 Task: Create Issue Issue0000000117 in Backlog  in Scrum Project Project0000000024 in Jira. Create Issue Issue0000000118 in Backlog  in Scrum Project Project0000000024 in Jira. Create Issue Issue0000000119 in Backlog  in Scrum Project Project0000000024 in Jira. Create Issue Issue0000000120 in Backlog  in Scrum Project Project0000000024 in Jira. Change IN PROGRESS as Status of Issue Issue0000000112 in Backlog  in Scrum Project Project0000000023 in Jira
Action: Mouse moved to (270, 313)
Screenshot: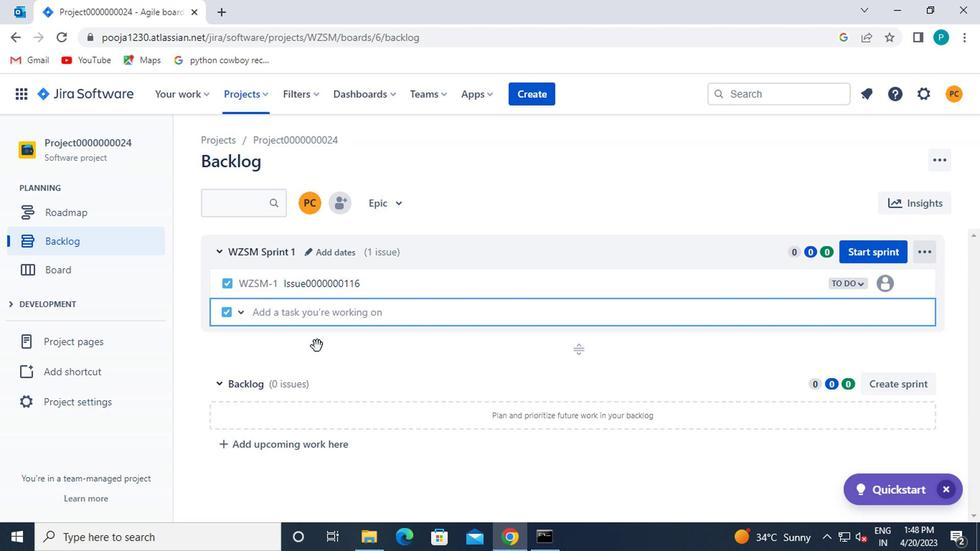 
Action: Mouse pressed left at (270, 313)
Screenshot: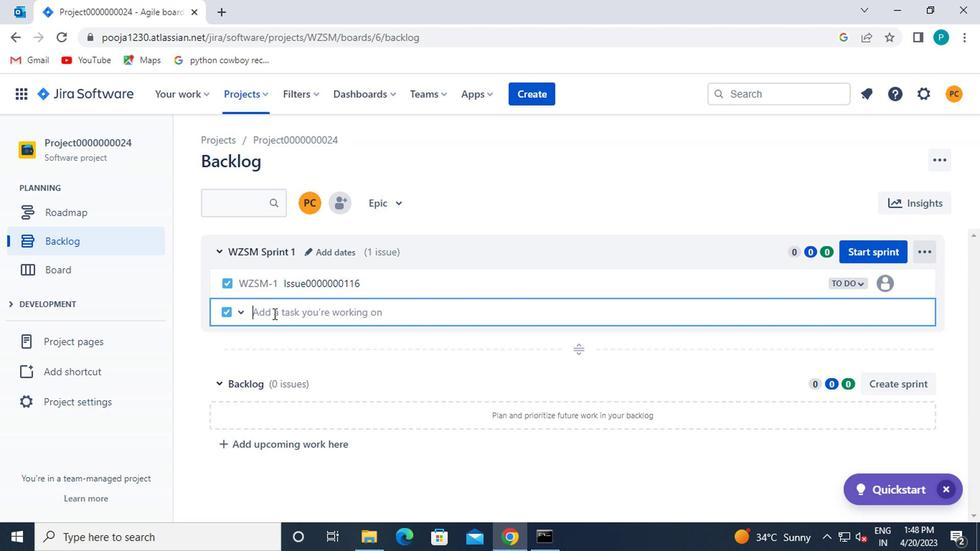 
Action: Key pressed <Key.caps_lock>i<Key.caps_lock>ssue0000000117<Key.enter>
Screenshot: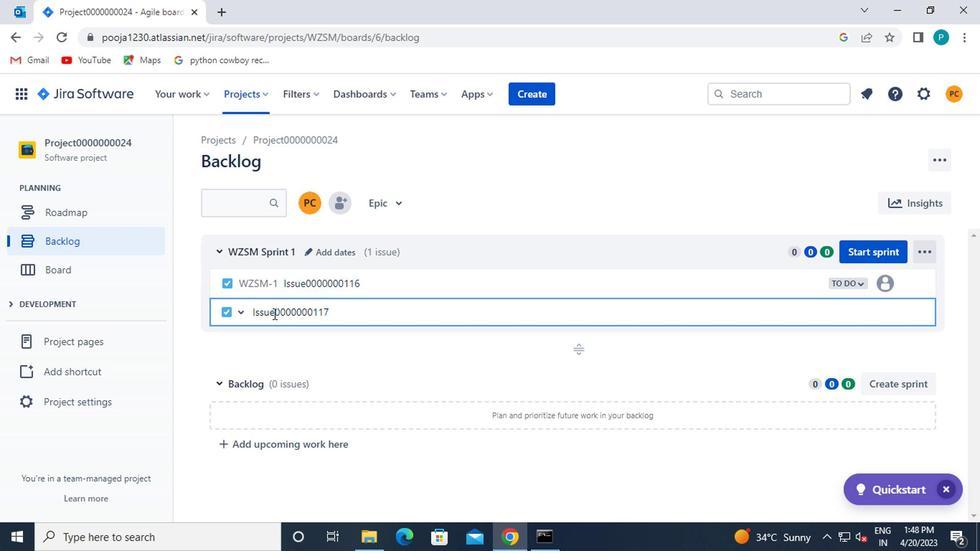 
Action: Mouse moved to (247, 328)
Screenshot: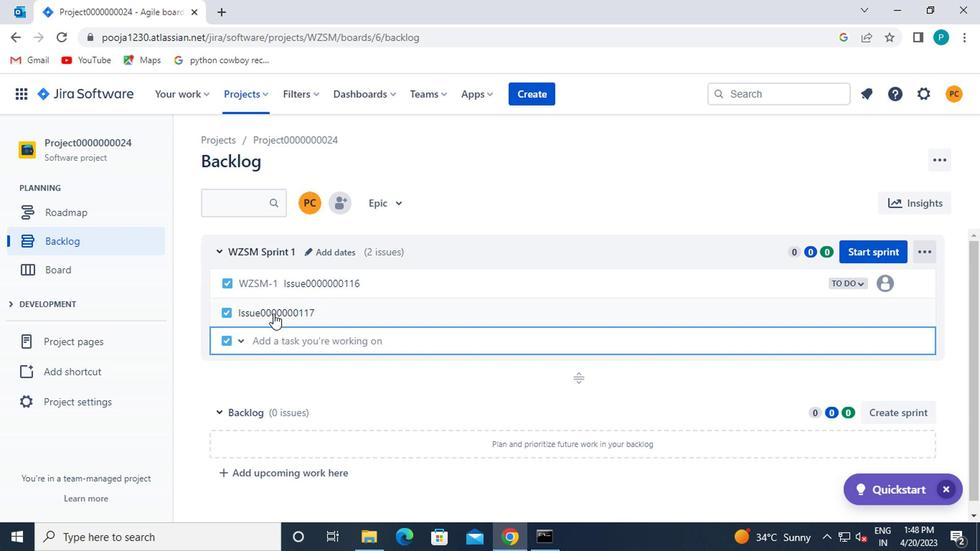 
Action: Key pressed <Key.caps_lock>i<Key.caps_lock>ssue000000118<Key.enter><Key.caps_lock>i<Key.caps_lock>ssue0000000119<Key.enter><Key.caps_lock>i<Key.caps_lock>ssue0000000
Screenshot: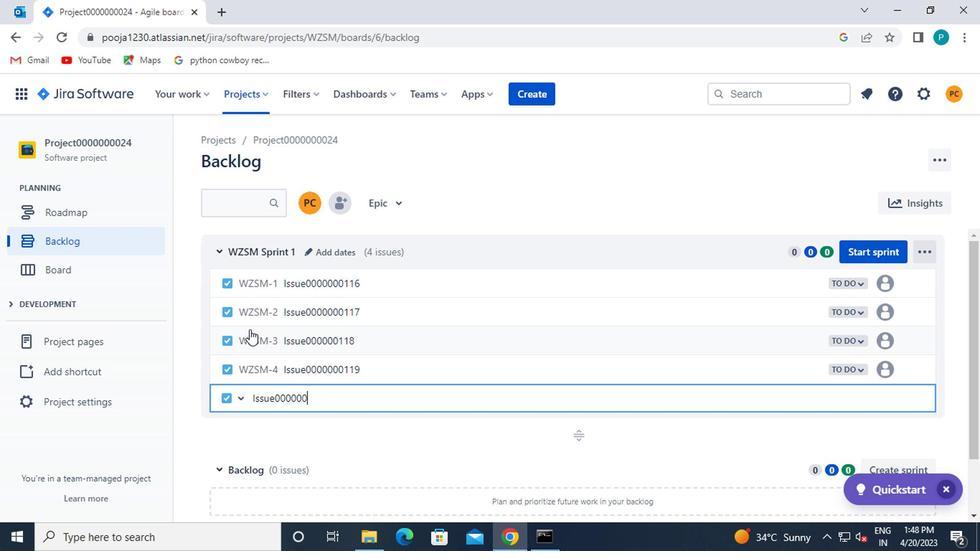 
Action: Mouse moved to (215, 305)
Screenshot: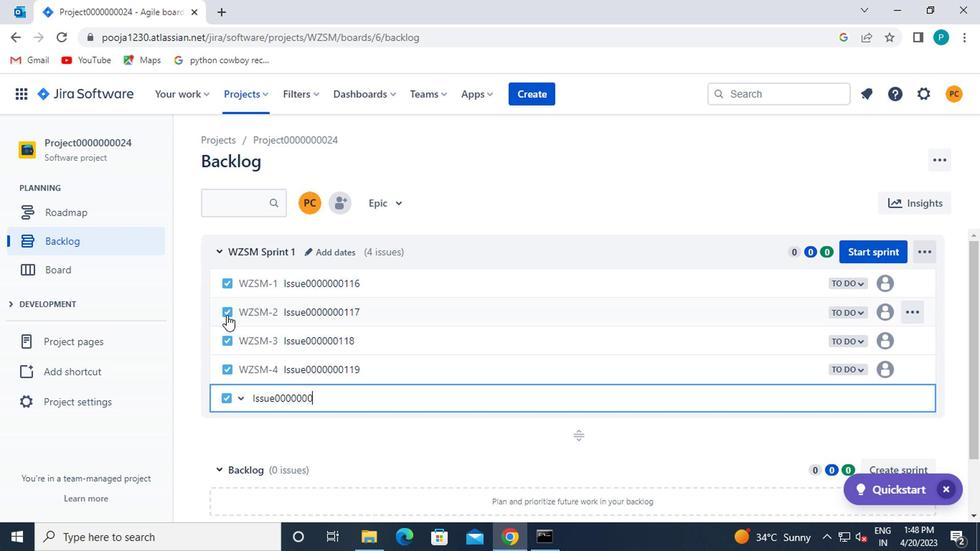 
Action: Key pressed 12
Screenshot: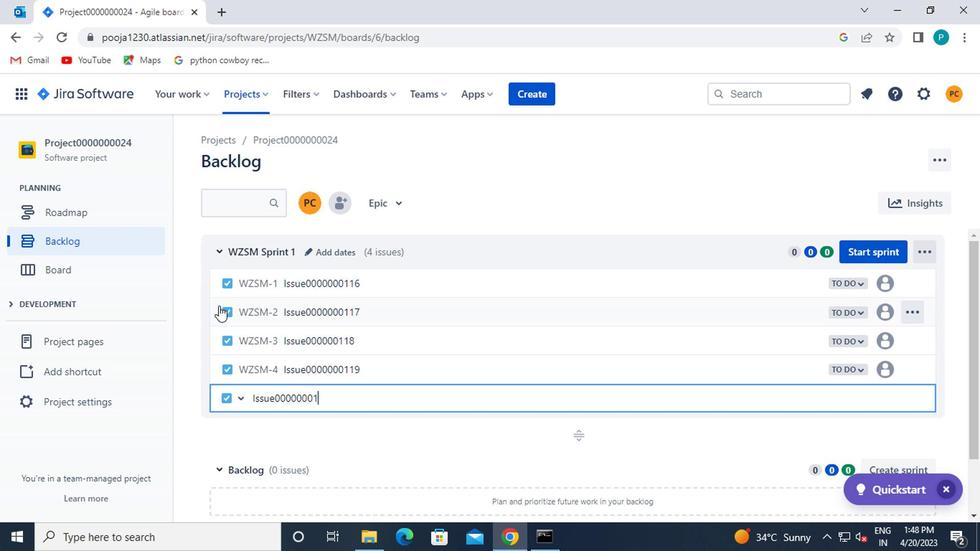 
Action: Mouse moved to (215, 286)
Screenshot: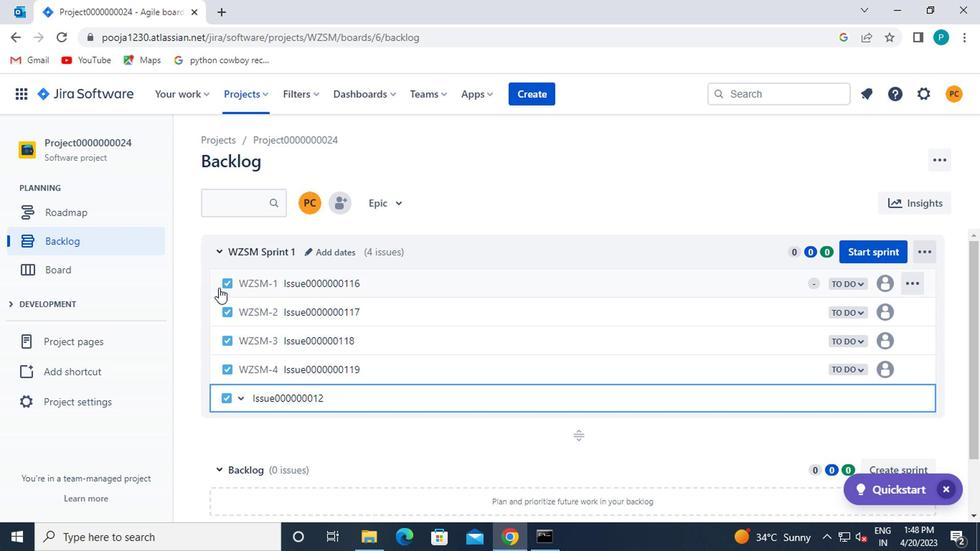 
Action: Key pressed 0
Screenshot: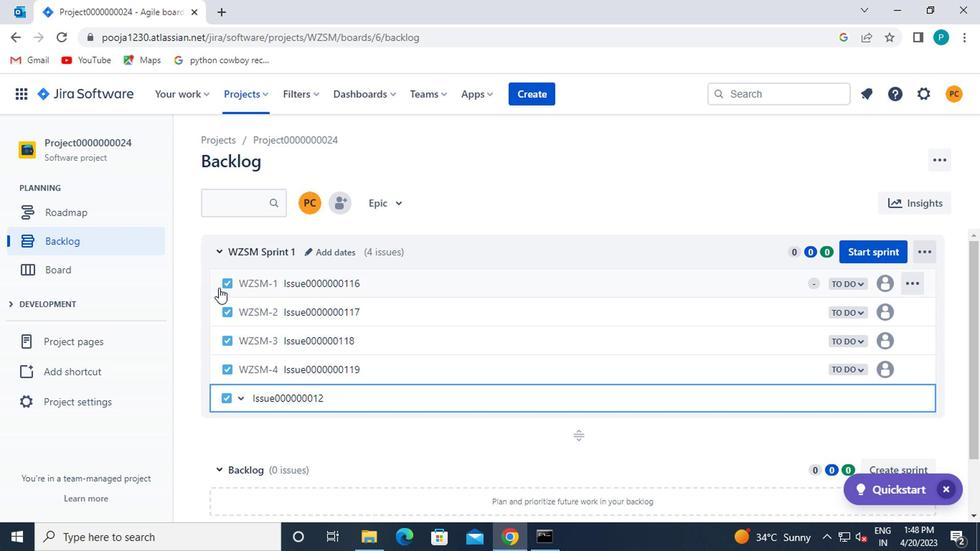 
Action: Mouse moved to (223, 282)
Screenshot: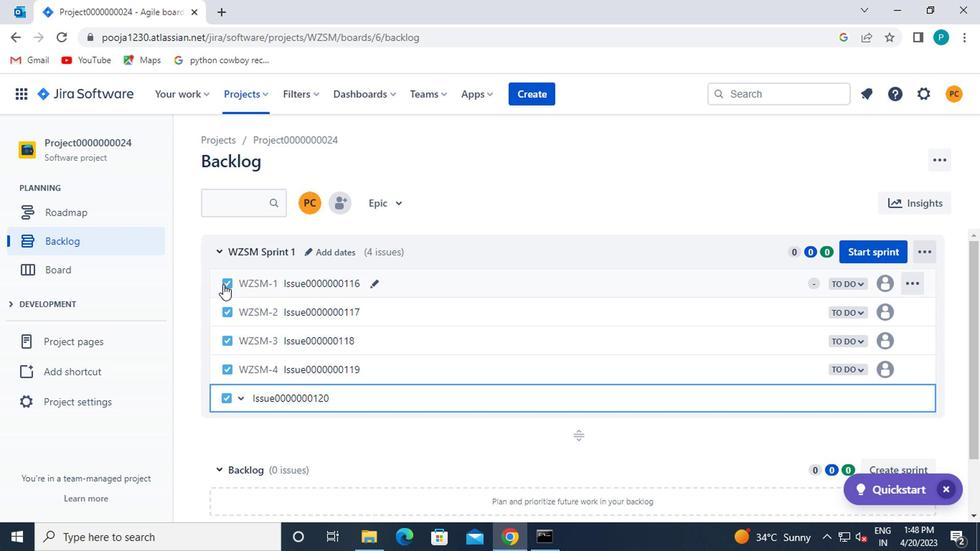
Action: Key pressed <Key.enter>
Screenshot: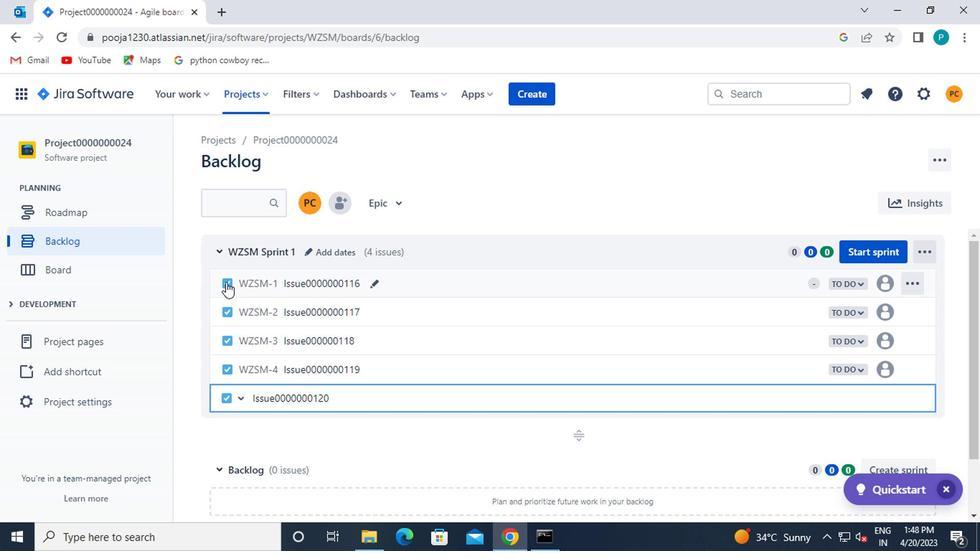 
Action: Mouse moved to (248, 94)
Screenshot: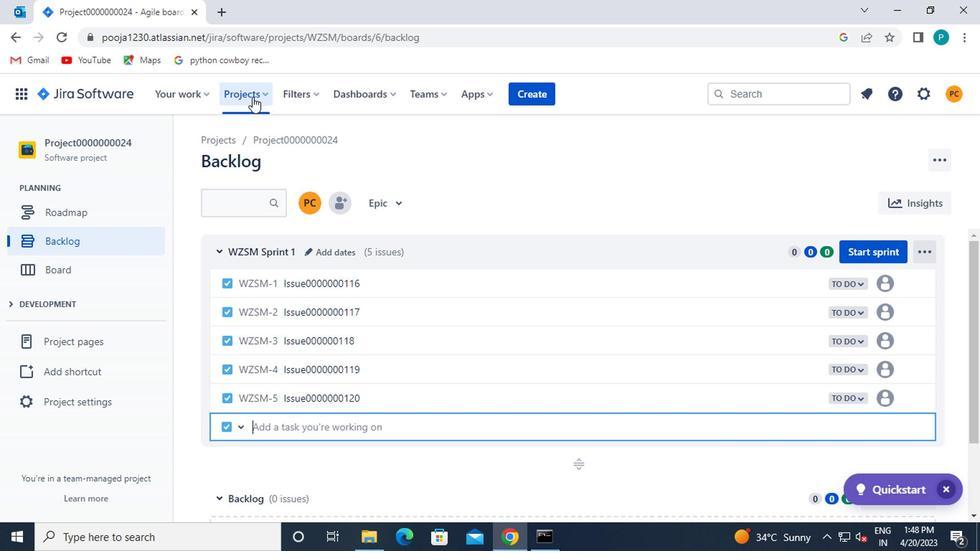 
Action: Mouse pressed left at (248, 94)
Screenshot: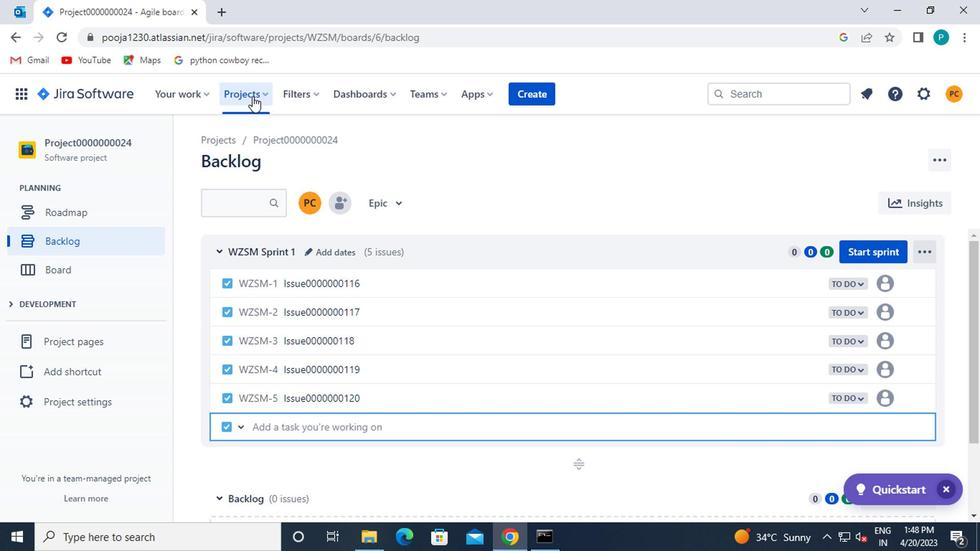 
Action: Mouse moved to (305, 187)
Screenshot: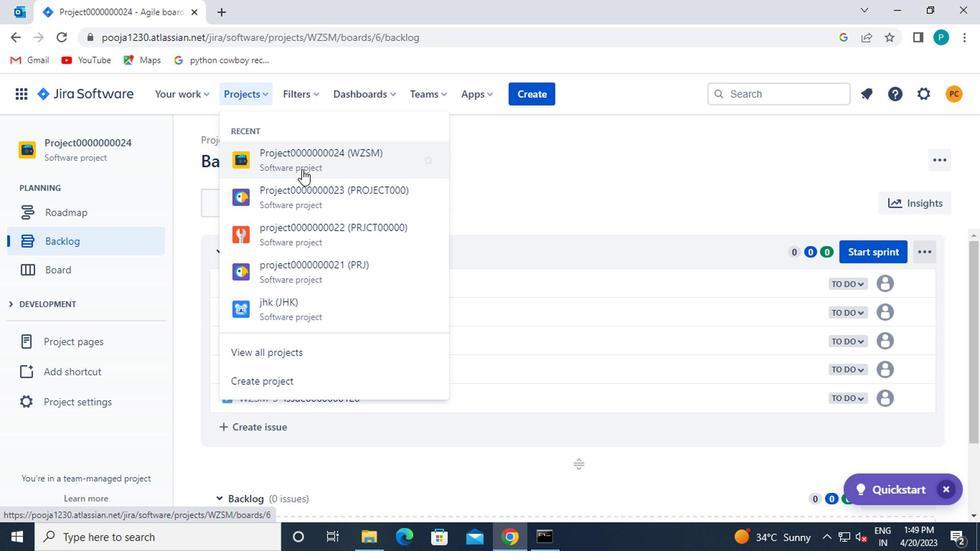
Action: Mouse pressed left at (305, 187)
Screenshot: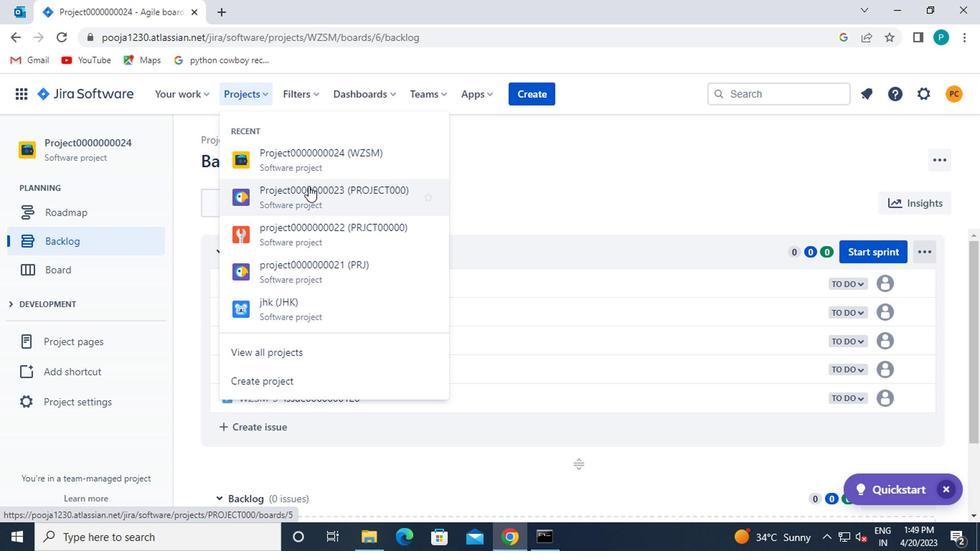 
Action: Mouse moved to (82, 247)
Screenshot: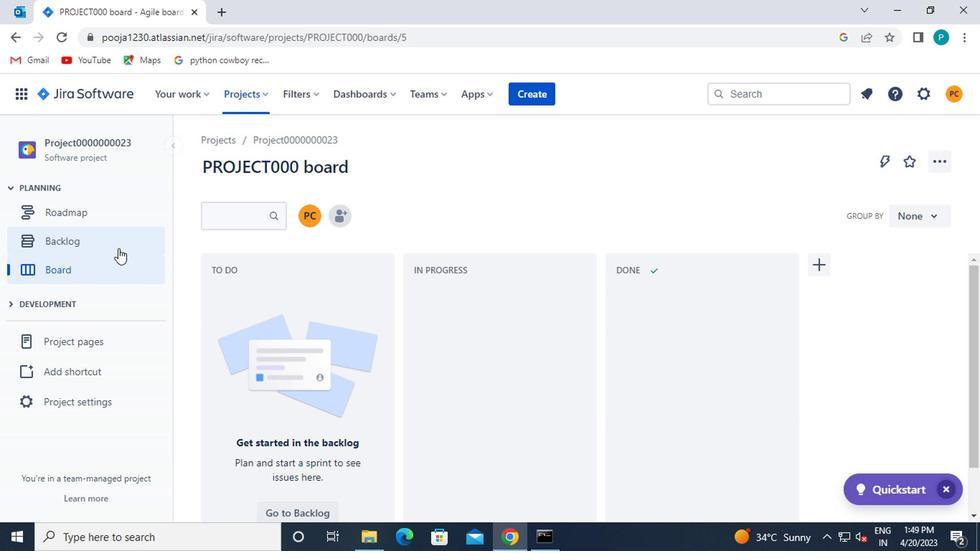 
Action: Mouse pressed left at (82, 247)
Screenshot: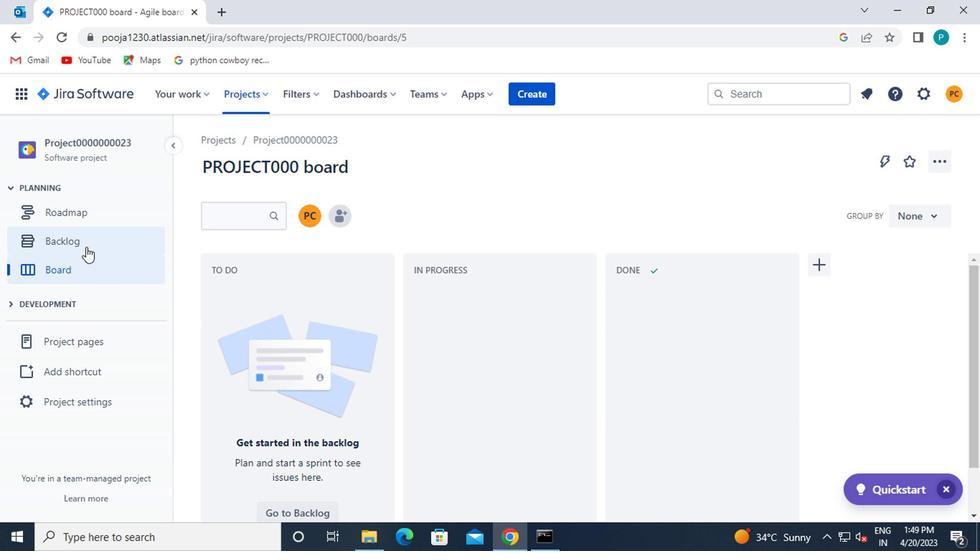 
Action: Mouse moved to (316, 299)
Screenshot: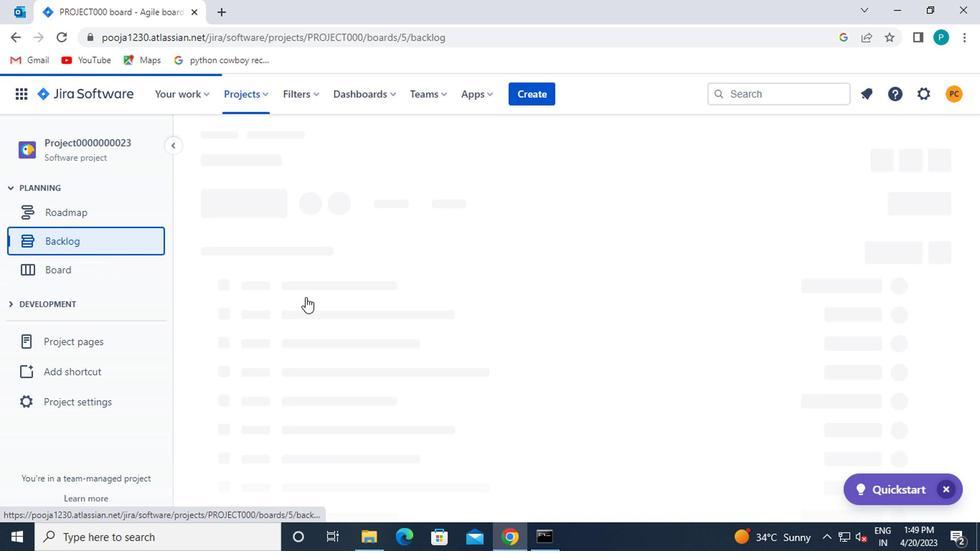 
Action: Mouse scrolled (316, 299) with delta (0, 0)
Screenshot: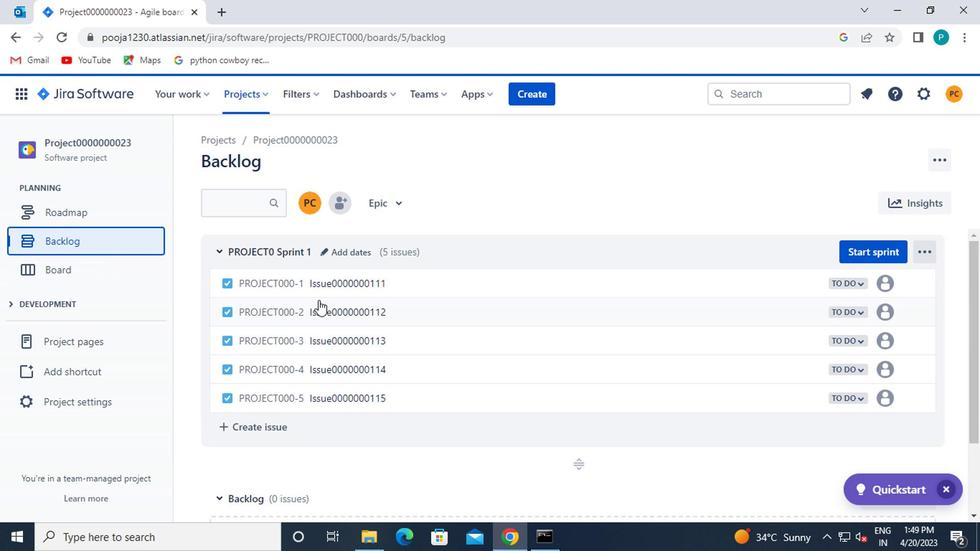 
Action: Mouse moved to (355, 275)
Screenshot: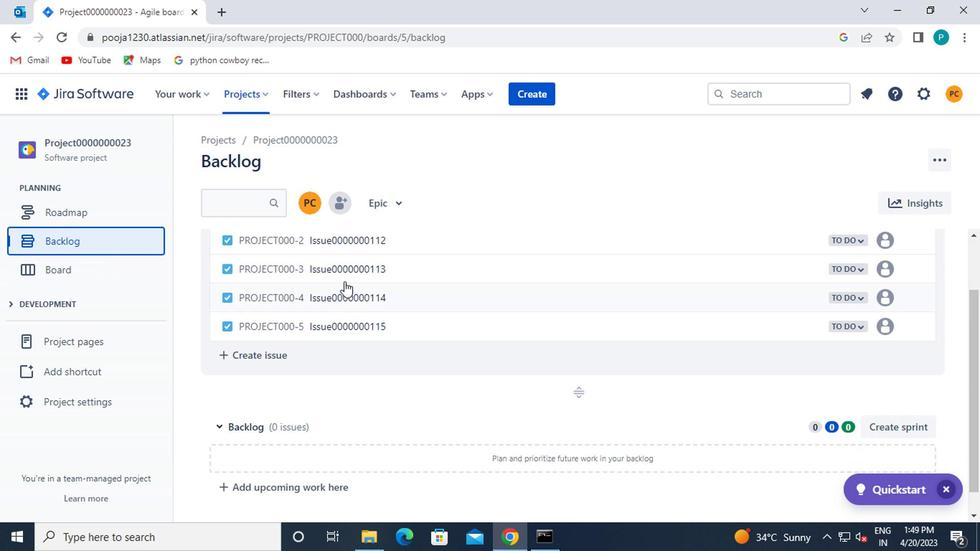 
Action: Mouse scrolled (355, 276) with delta (0, 1)
Screenshot: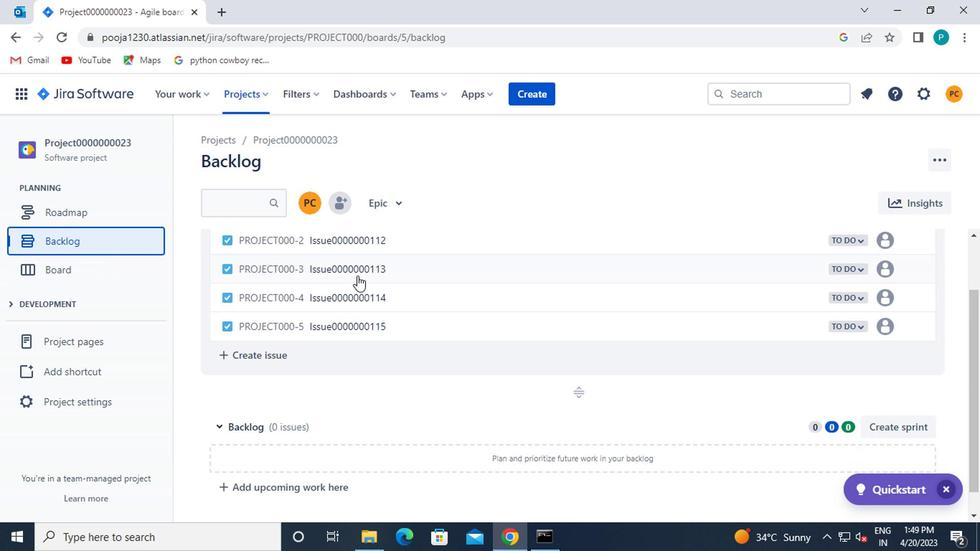 
Action: Mouse moved to (846, 315)
Screenshot: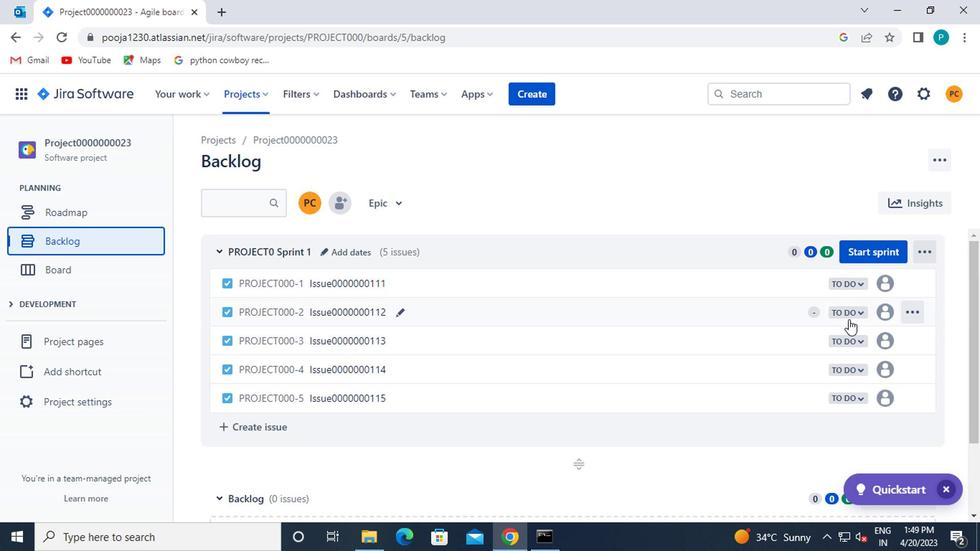 
Action: Mouse pressed left at (846, 315)
Screenshot: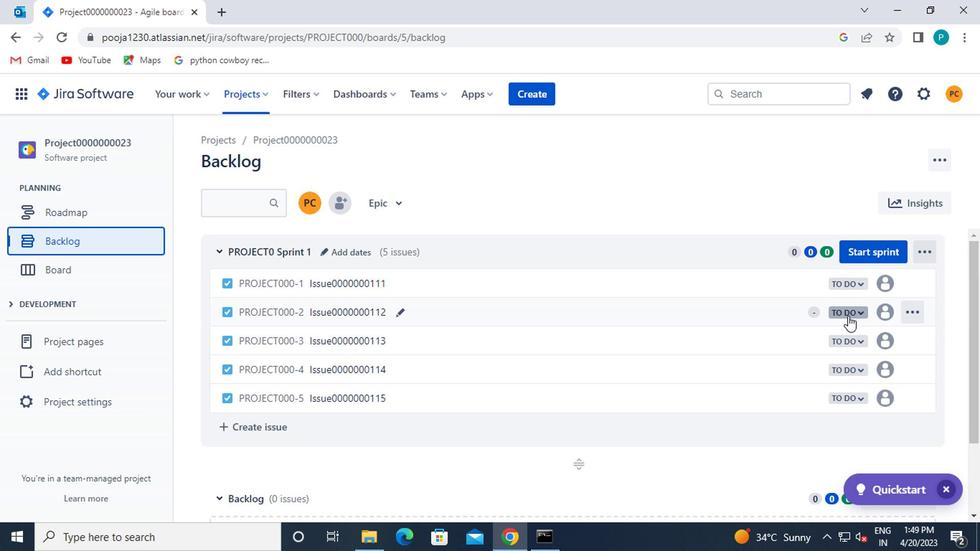 
Action: Mouse moved to (777, 343)
Screenshot: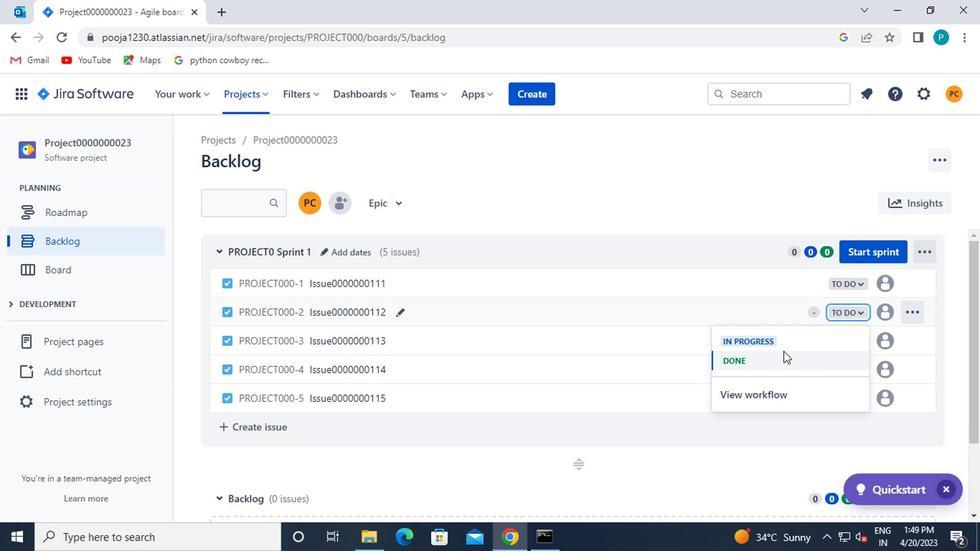 
Action: Mouse pressed left at (777, 343)
Screenshot: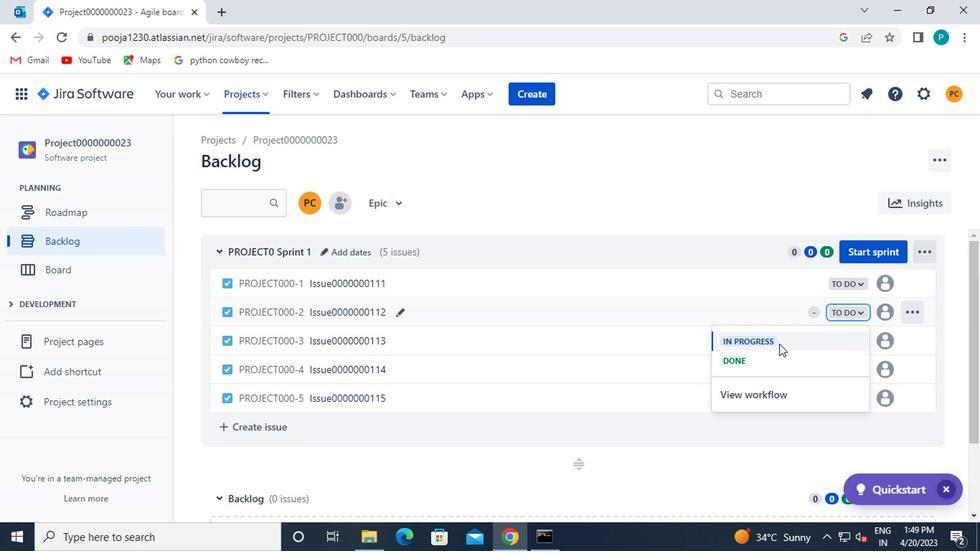 
